 Task: Add Cucumber to the cart.
Action: Mouse moved to (292, 135)
Screenshot: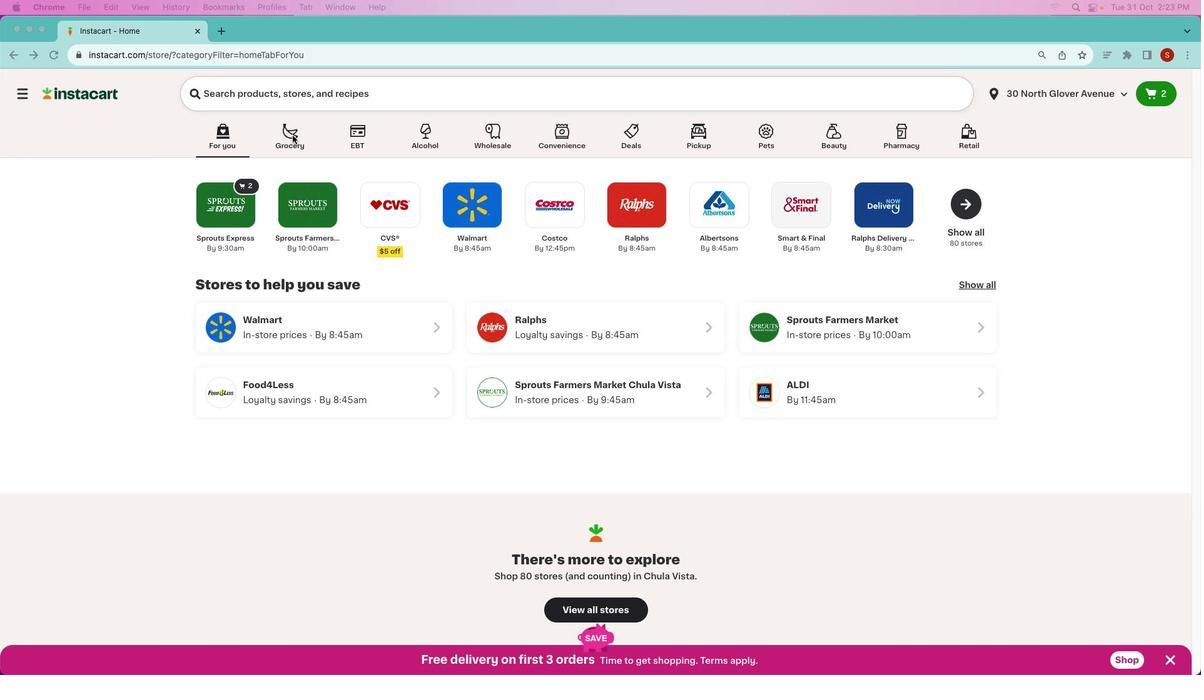
Action: Mouse pressed left at (292, 135)
Screenshot: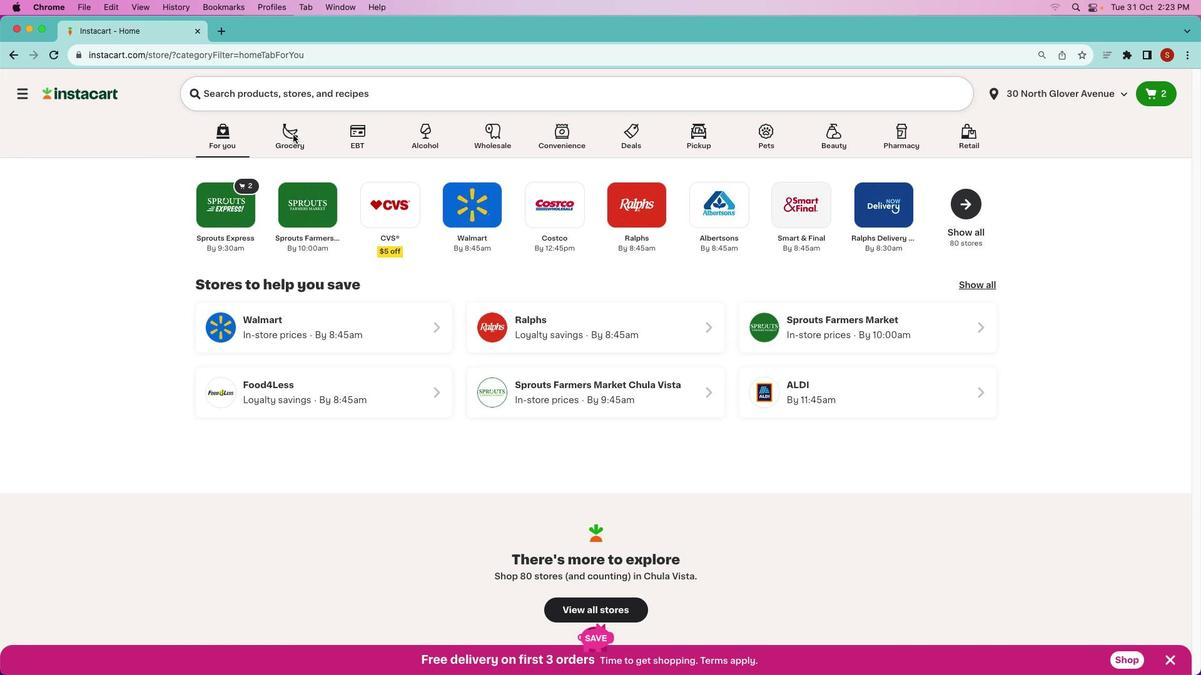 
Action: Mouse moved to (294, 137)
Screenshot: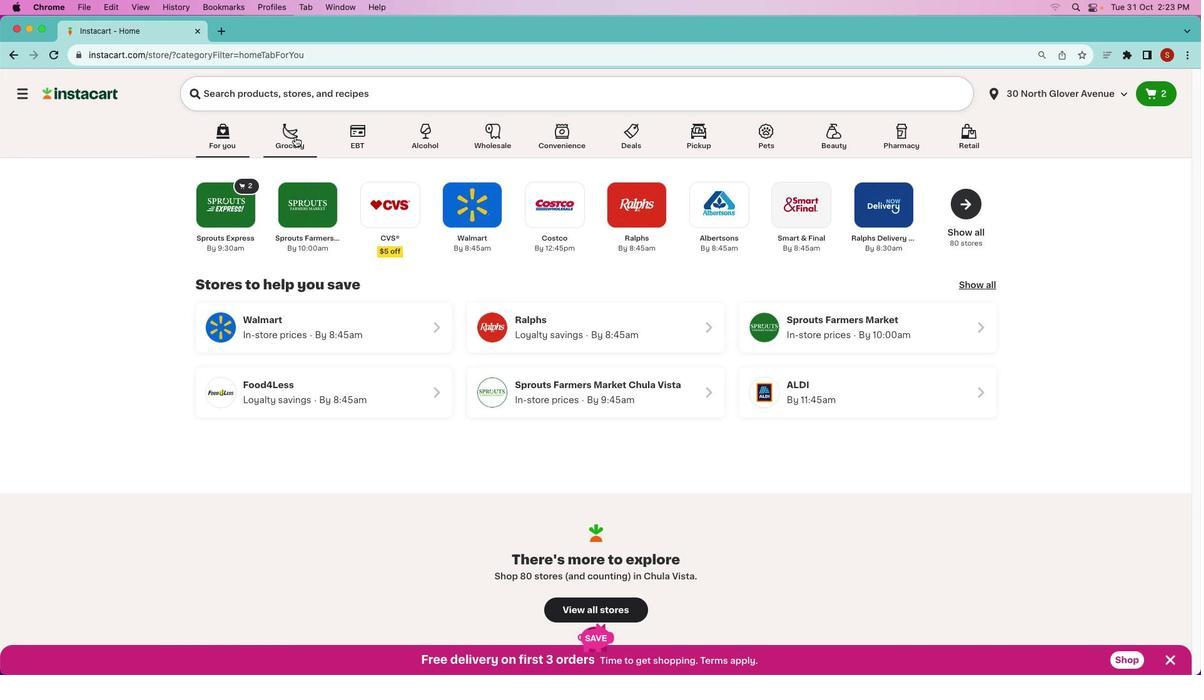 
Action: Mouse pressed left at (294, 137)
Screenshot: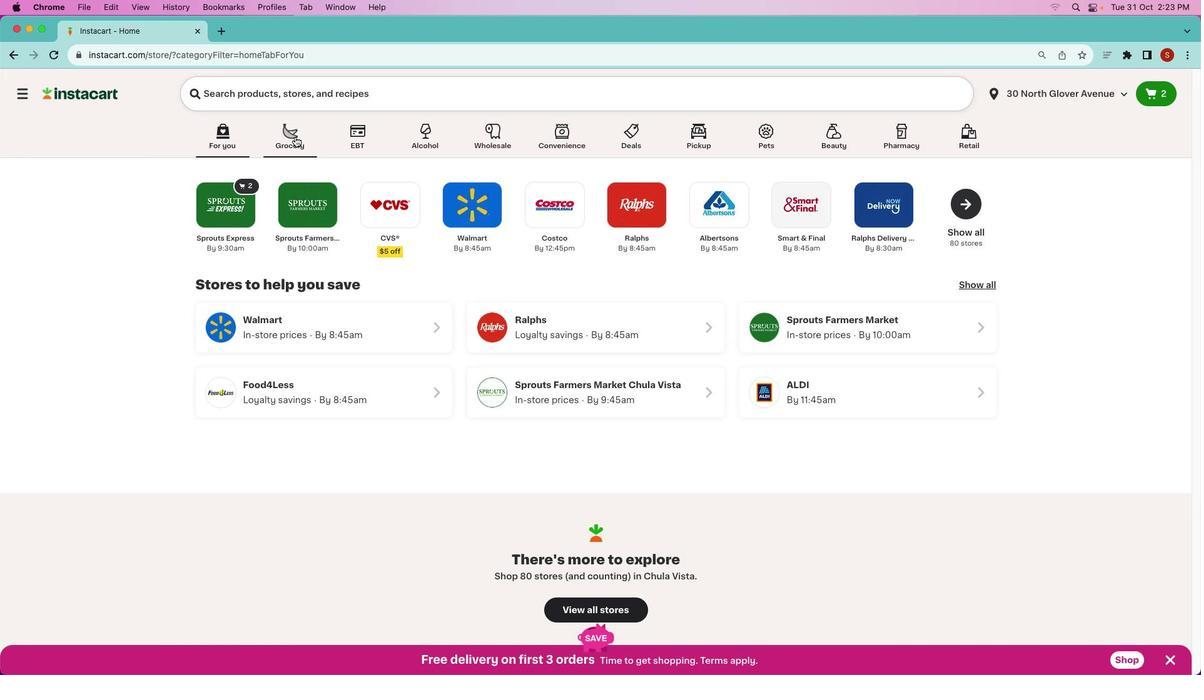
Action: Mouse moved to (294, 137)
Screenshot: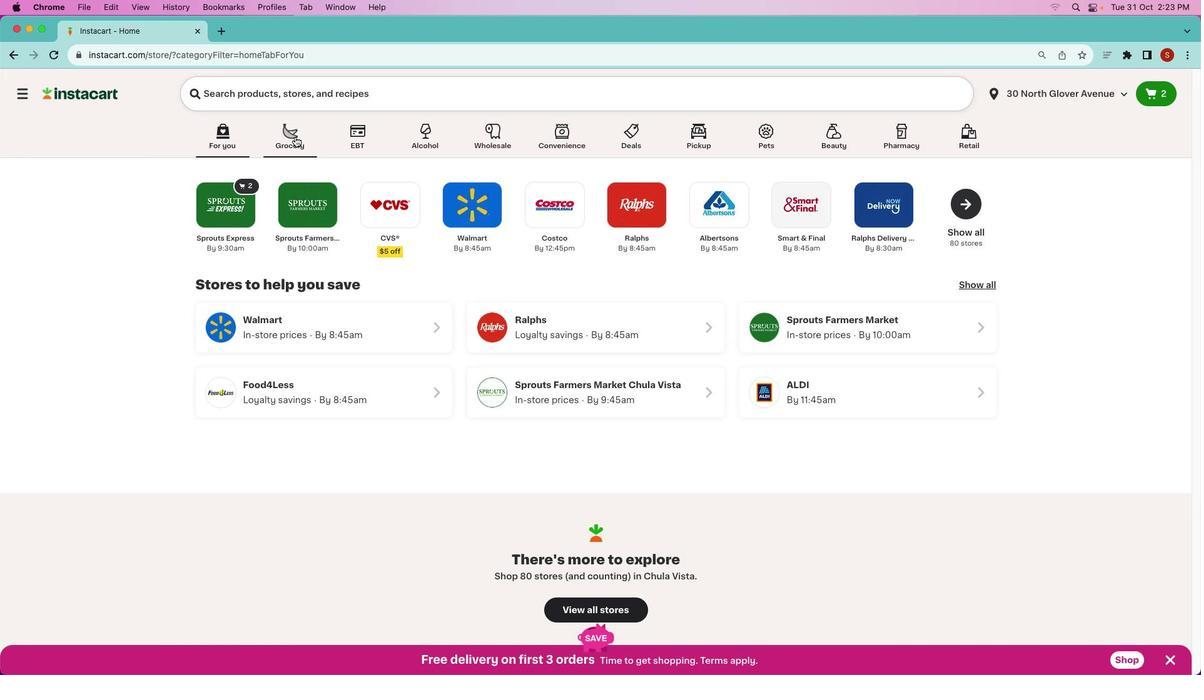 
Action: Mouse pressed left at (294, 137)
Screenshot: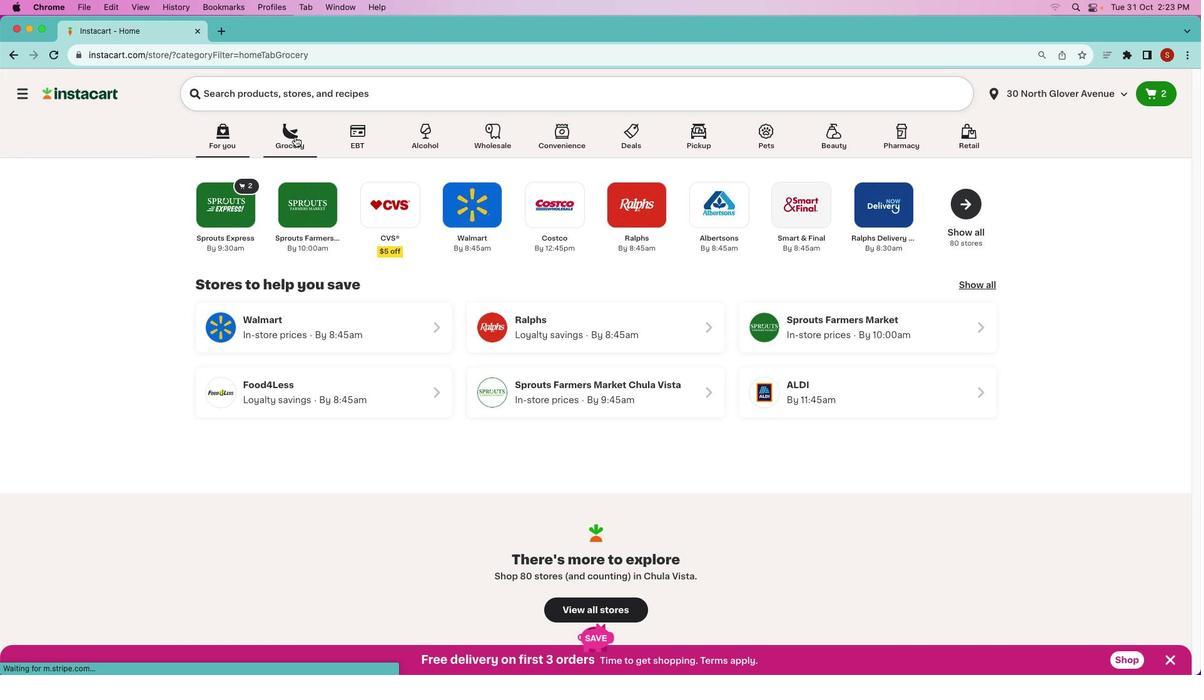 
Action: Mouse moved to (655, 387)
Screenshot: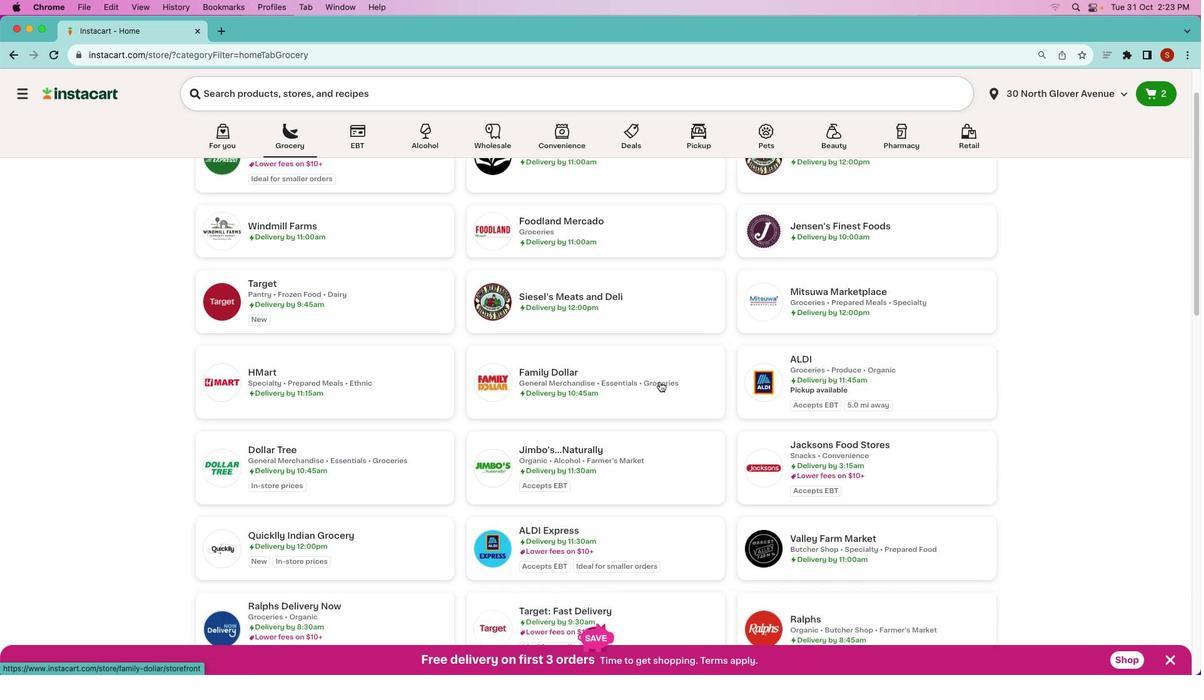
Action: Mouse scrolled (655, 387) with delta (0, 0)
Screenshot: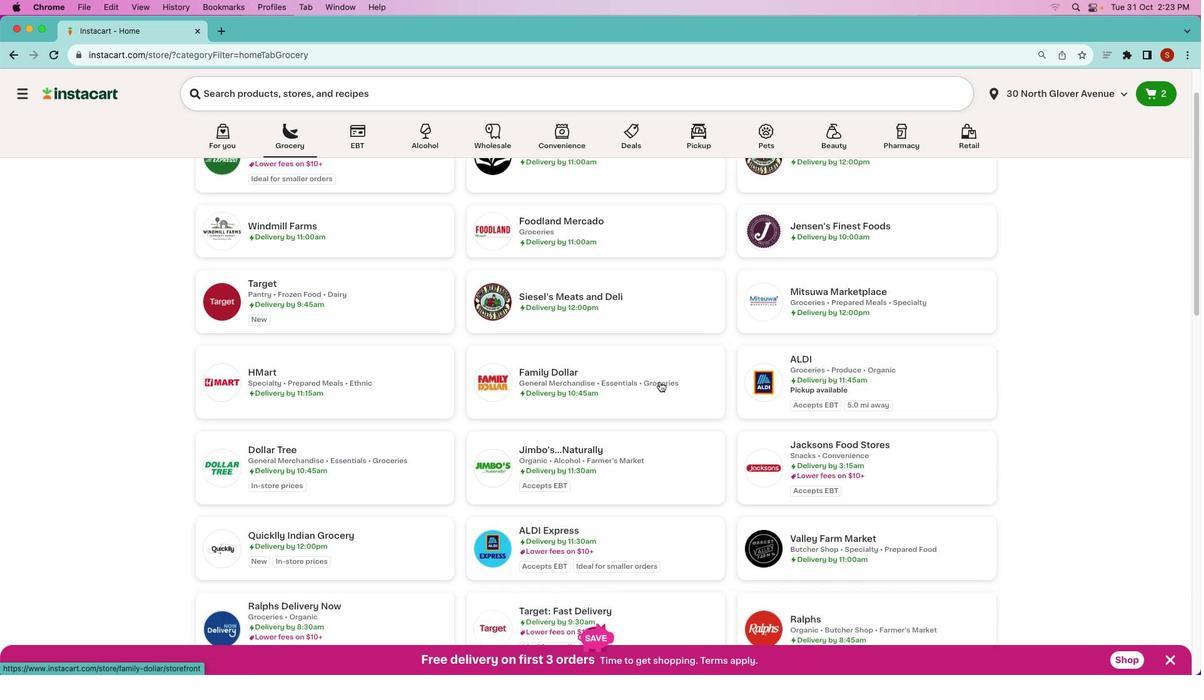 
Action: Mouse moved to (656, 387)
Screenshot: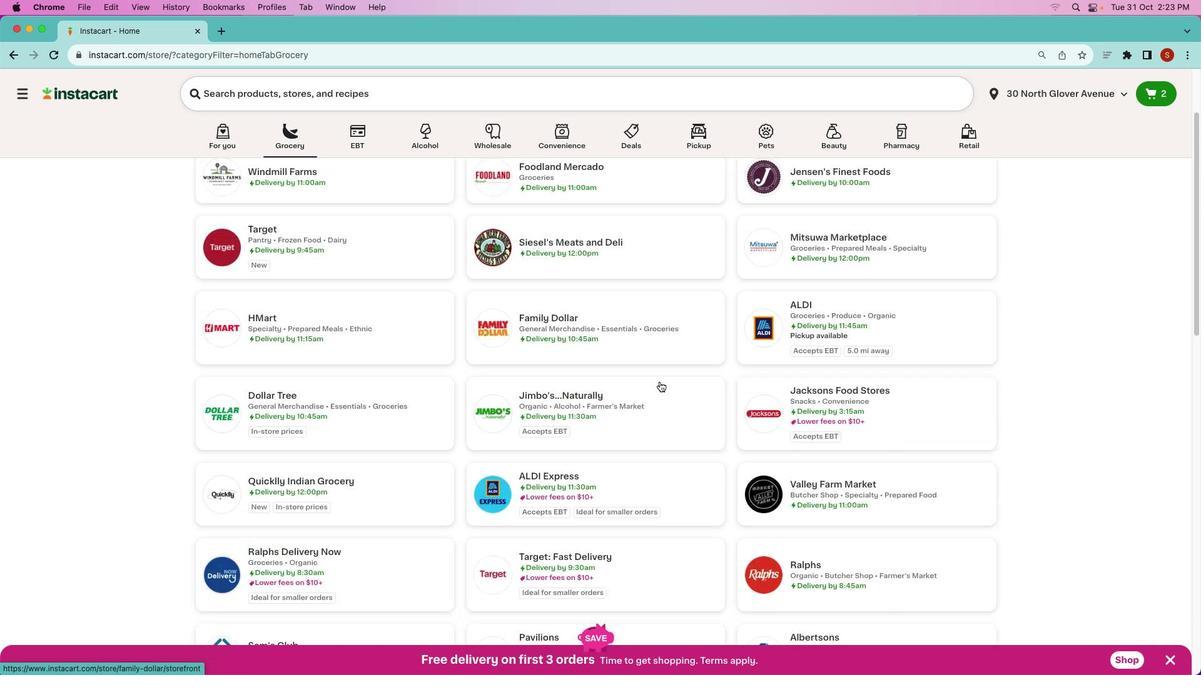 
Action: Mouse scrolled (656, 387) with delta (0, 0)
Screenshot: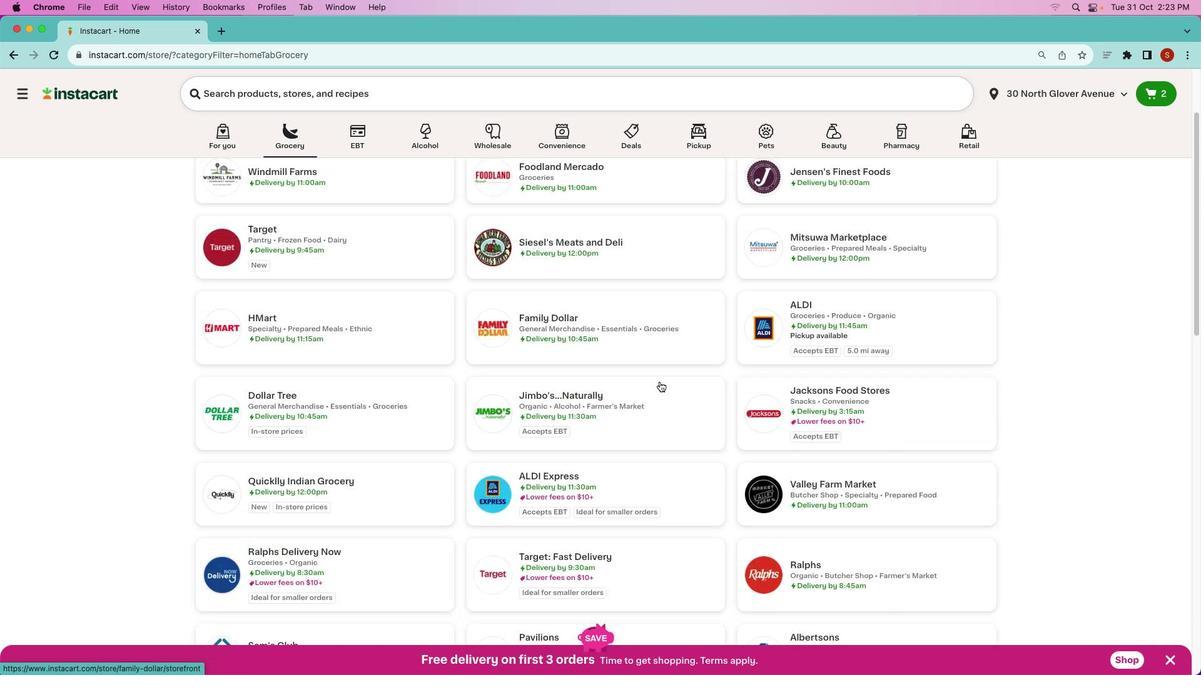 
Action: Mouse moved to (656, 386)
Screenshot: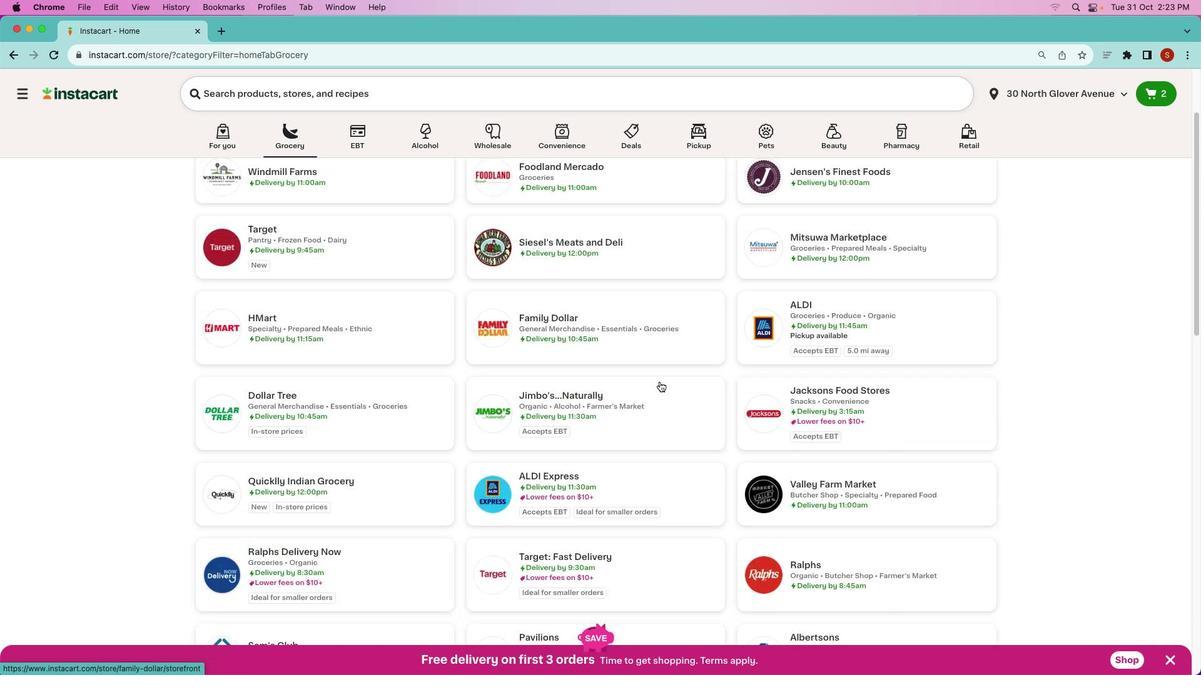 
Action: Mouse scrolled (656, 386) with delta (0, -1)
Screenshot: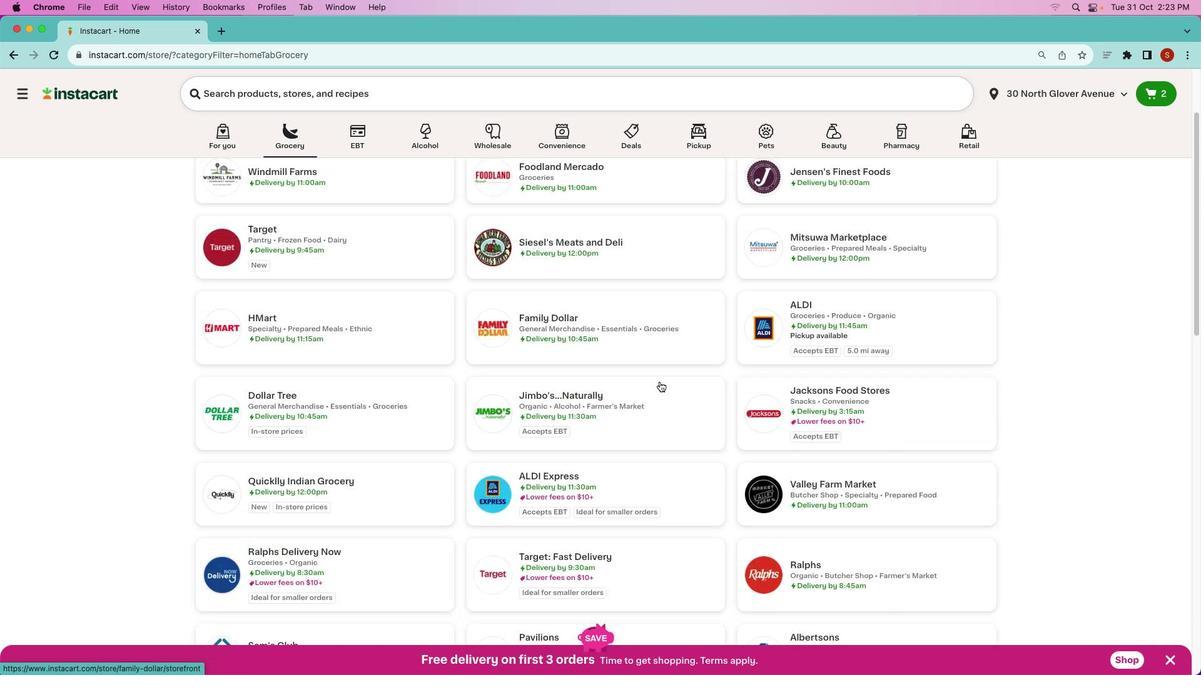 
Action: Mouse moved to (659, 382)
Screenshot: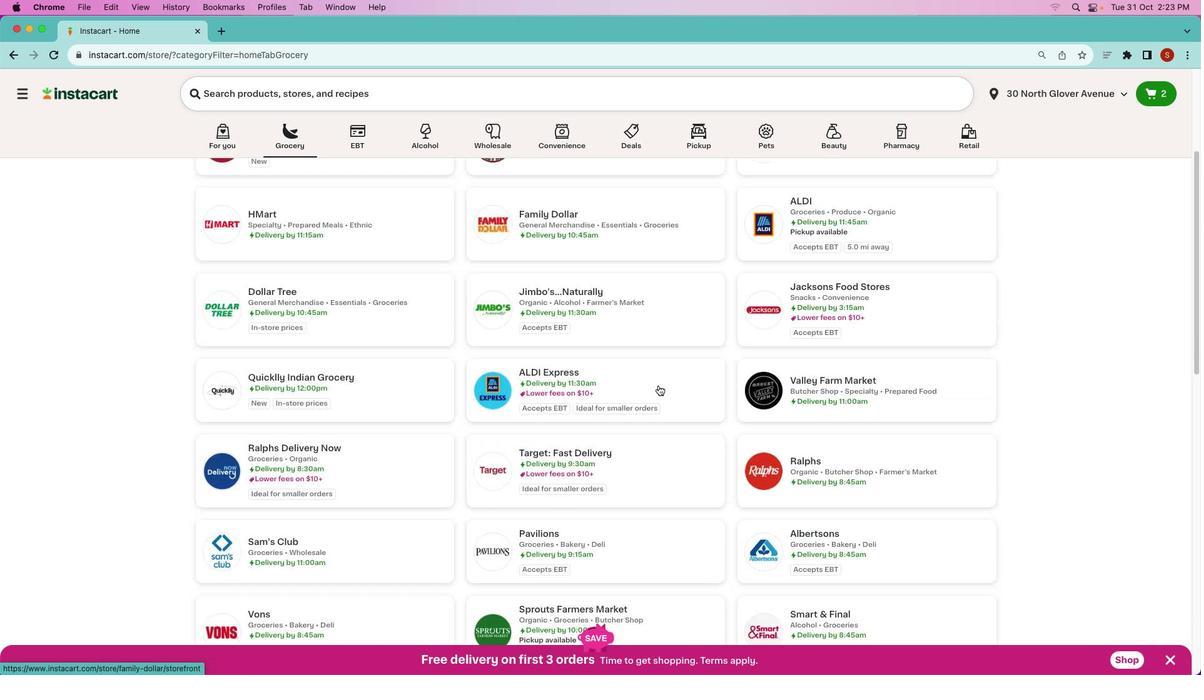 
Action: Mouse scrolled (659, 382) with delta (0, -2)
Screenshot: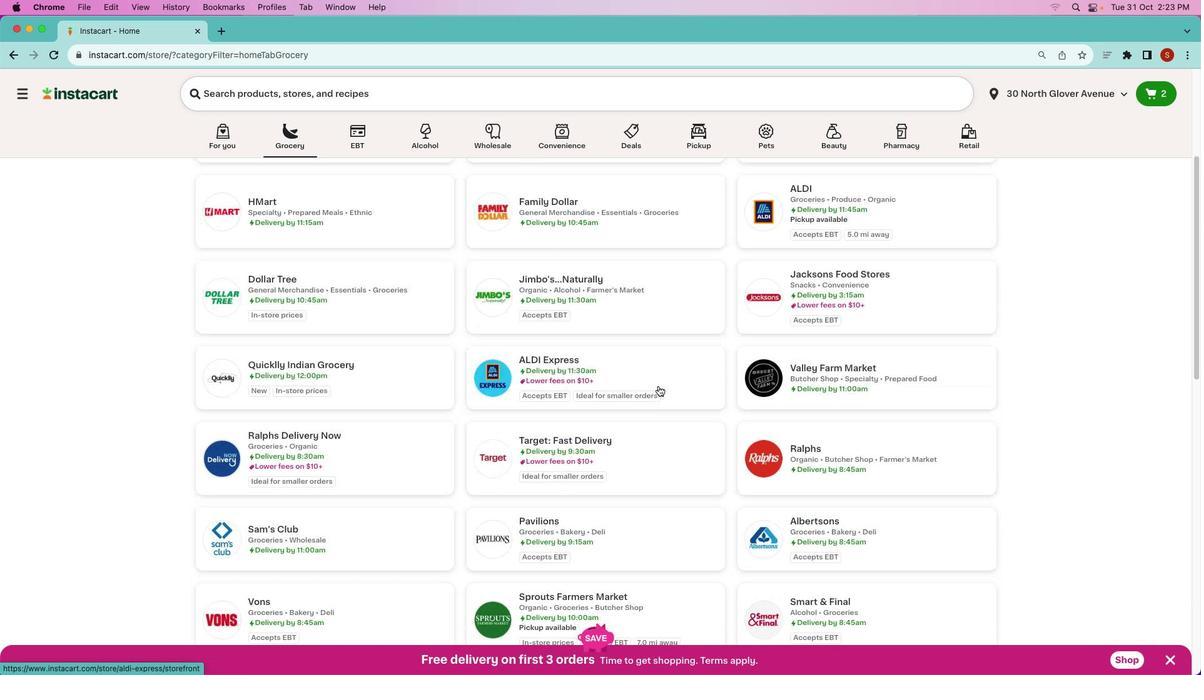 
Action: Mouse moved to (658, 387)
Screenshot: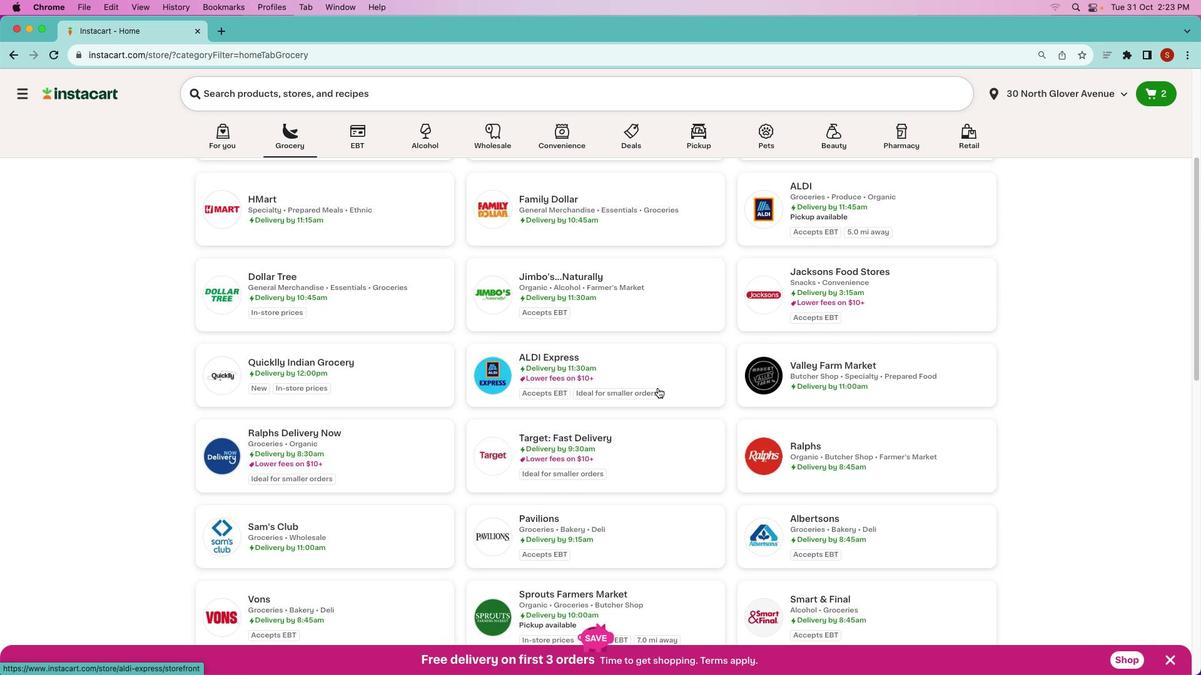 
Action: Mouse scrolled (658, 387) with delta (0, 0)
Screenshot: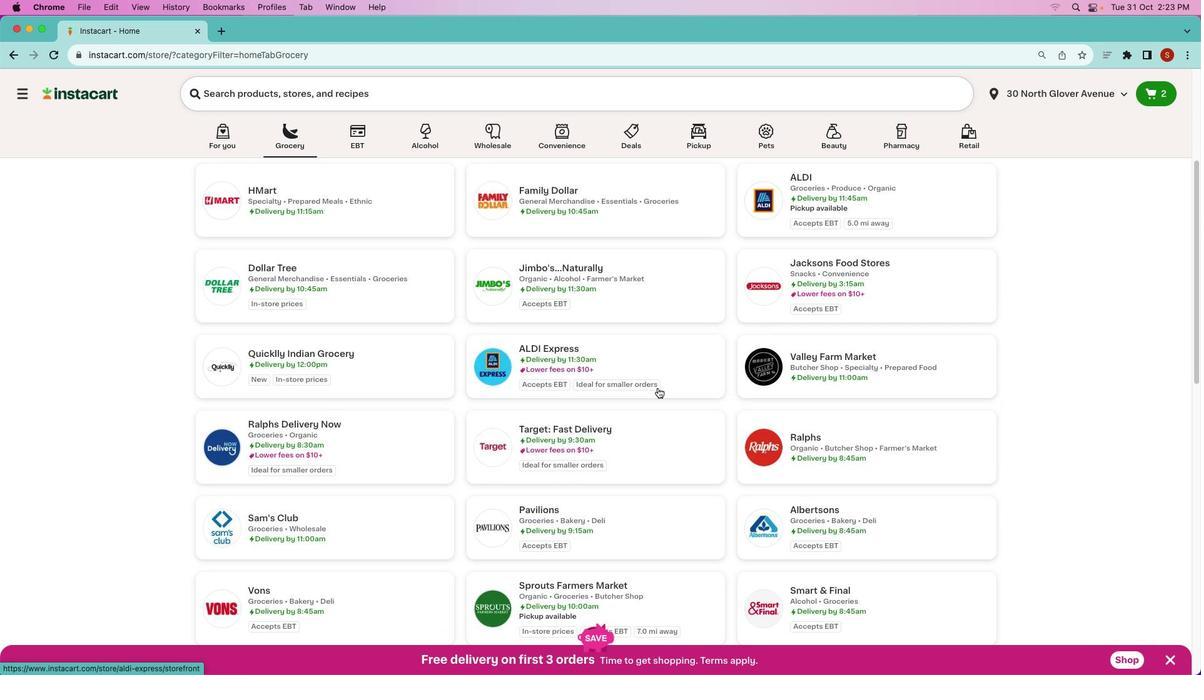 
Action: Mouse scrolled (658, 387) with delta (0, 0)
Screenshot: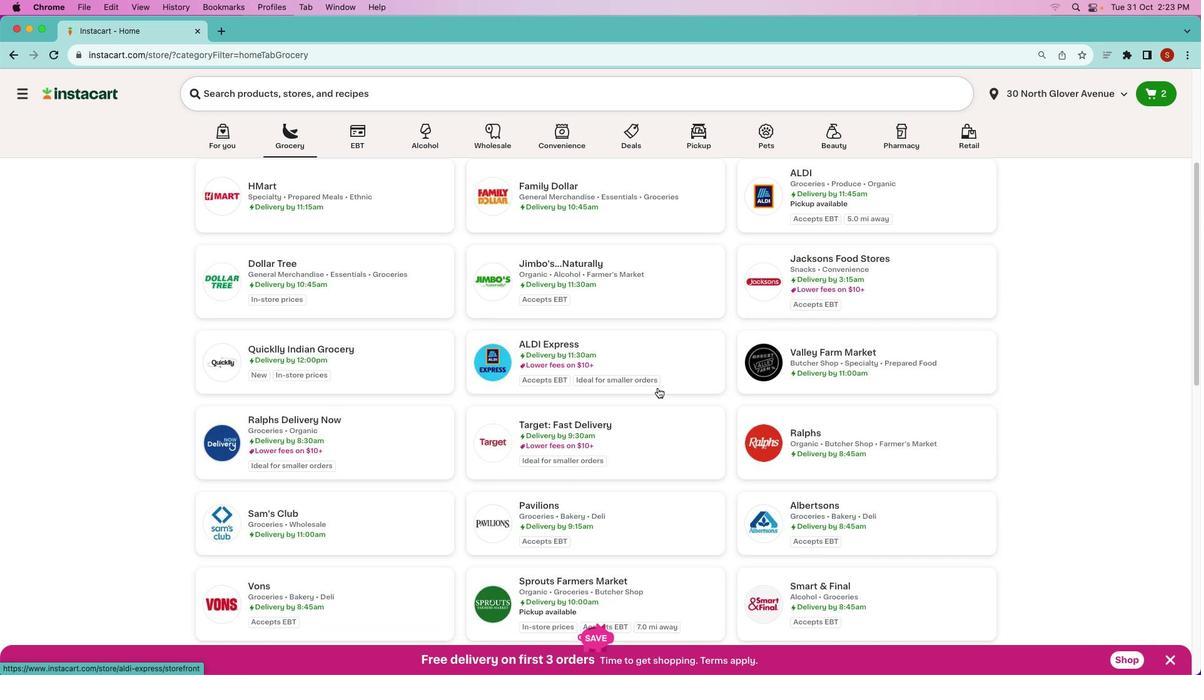 
Action: Mouse moved to (608, 573)
Screenshot: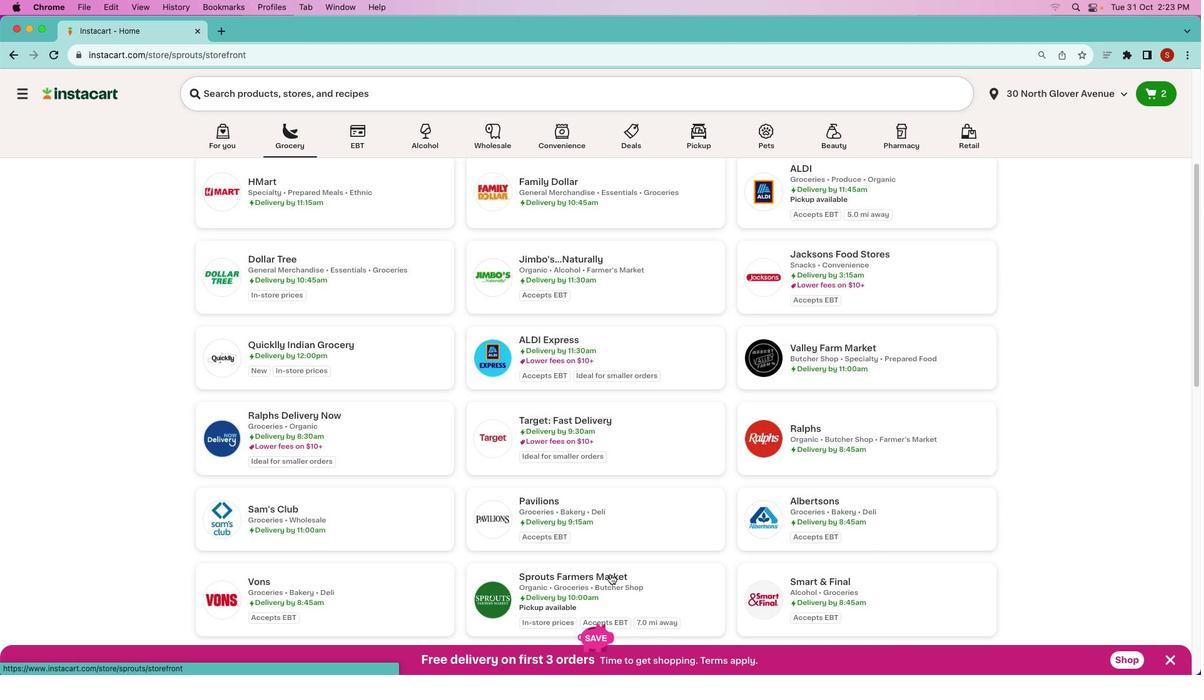 
Action: Mouse pressed left at (608, 573)
Screenshot: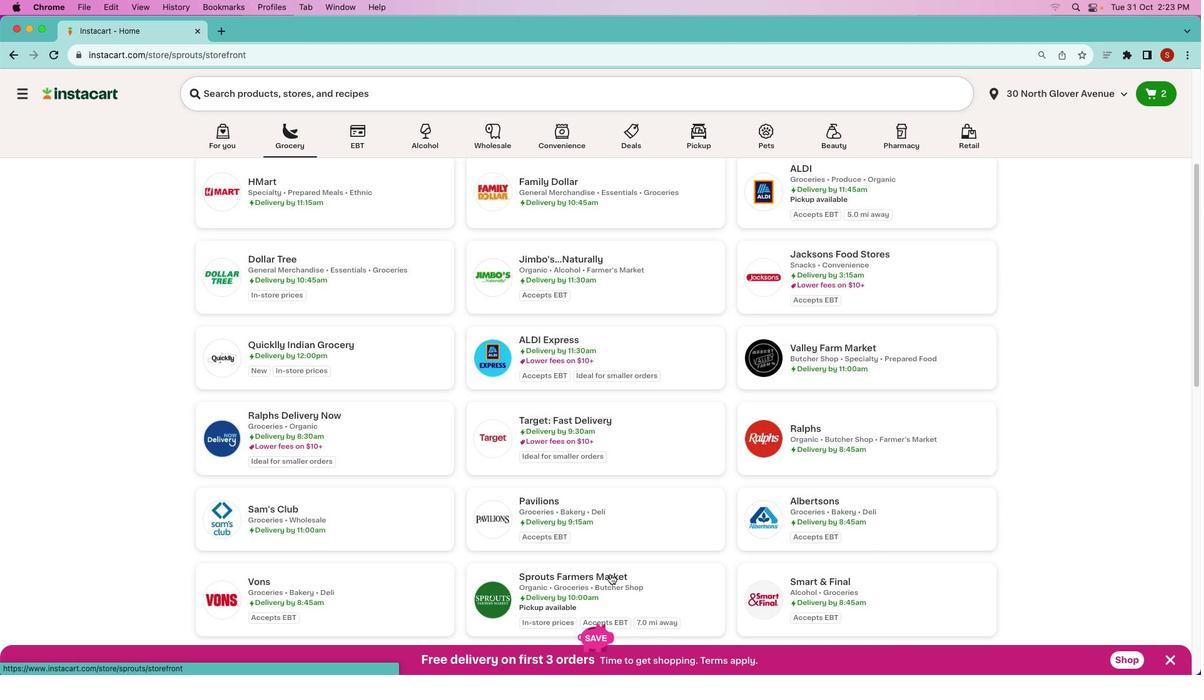 
Action: Mouse moved to (610, 575)
Screenshot: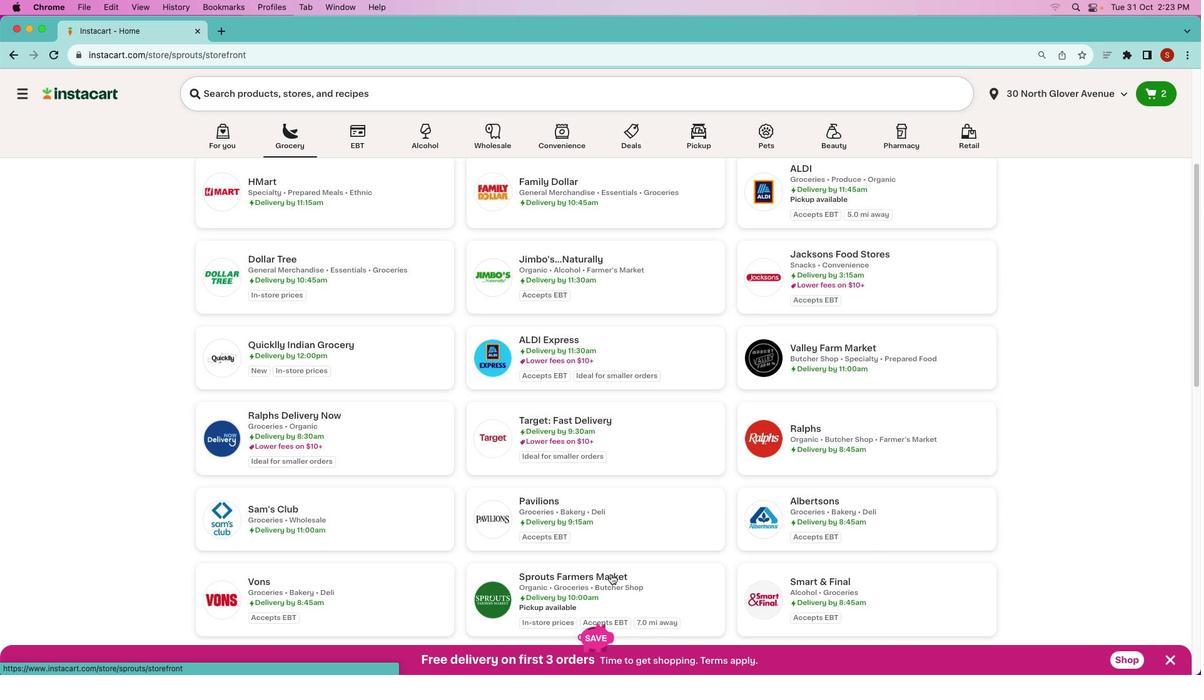 
Action: Mouse pressed left at (610, 575)
Screenshot: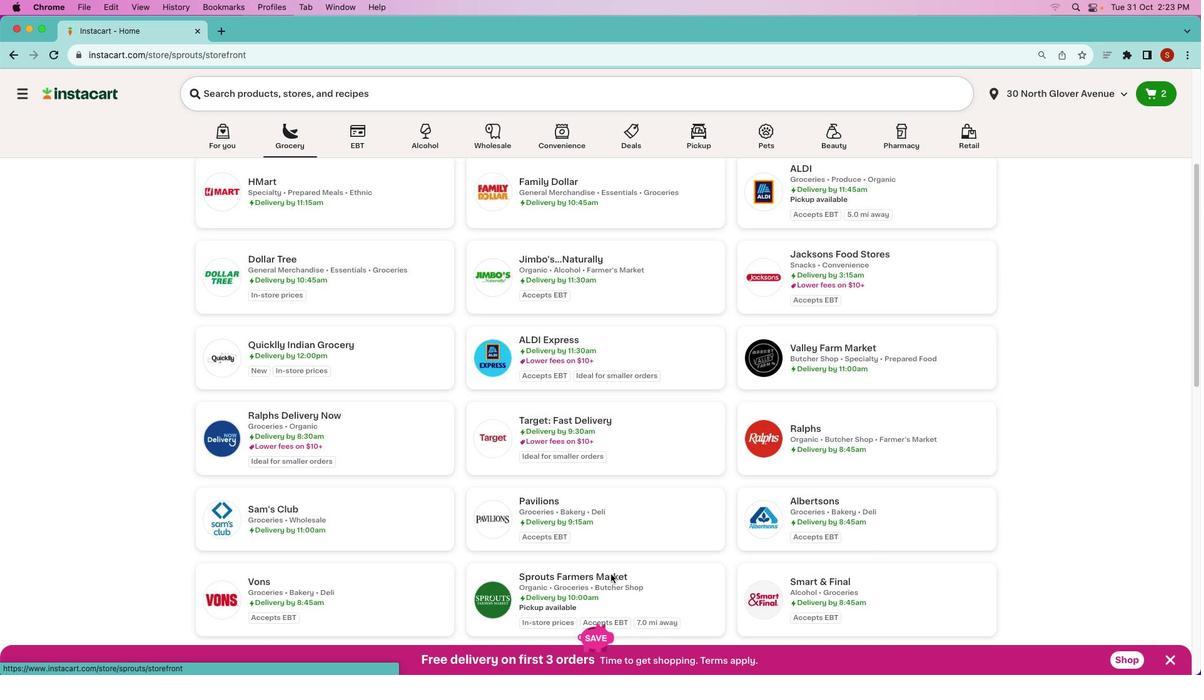 
Action: Mouse moved to (261, 91)
Screenshot: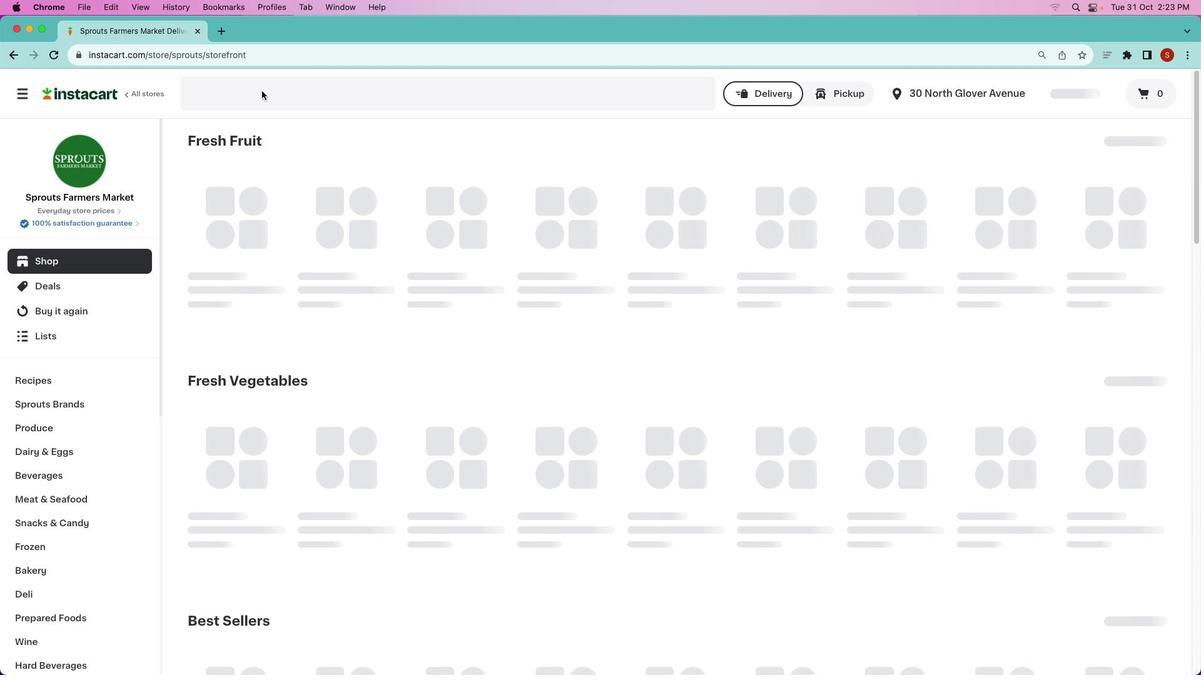
Action: Mouse pressed left at (261, 91)
Screenshot: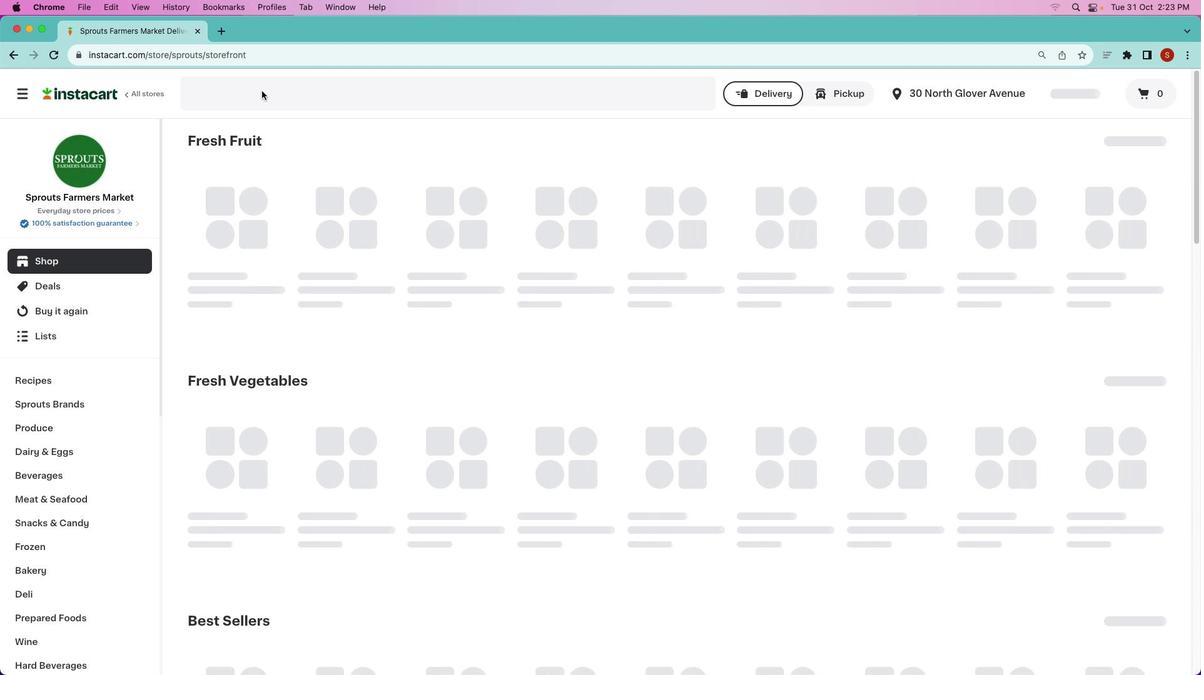 
Action: Mouse moved to (403, 137)
Screenshot: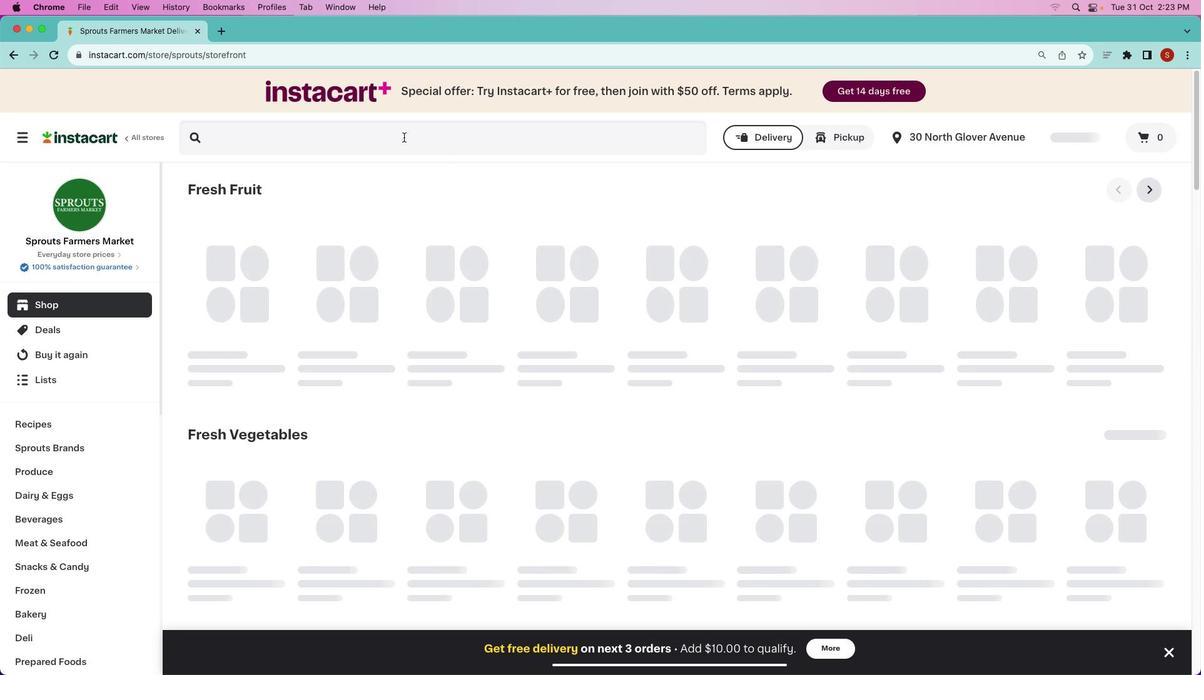 
Action: Mouse pressed left at (403, 137)
Screenshot: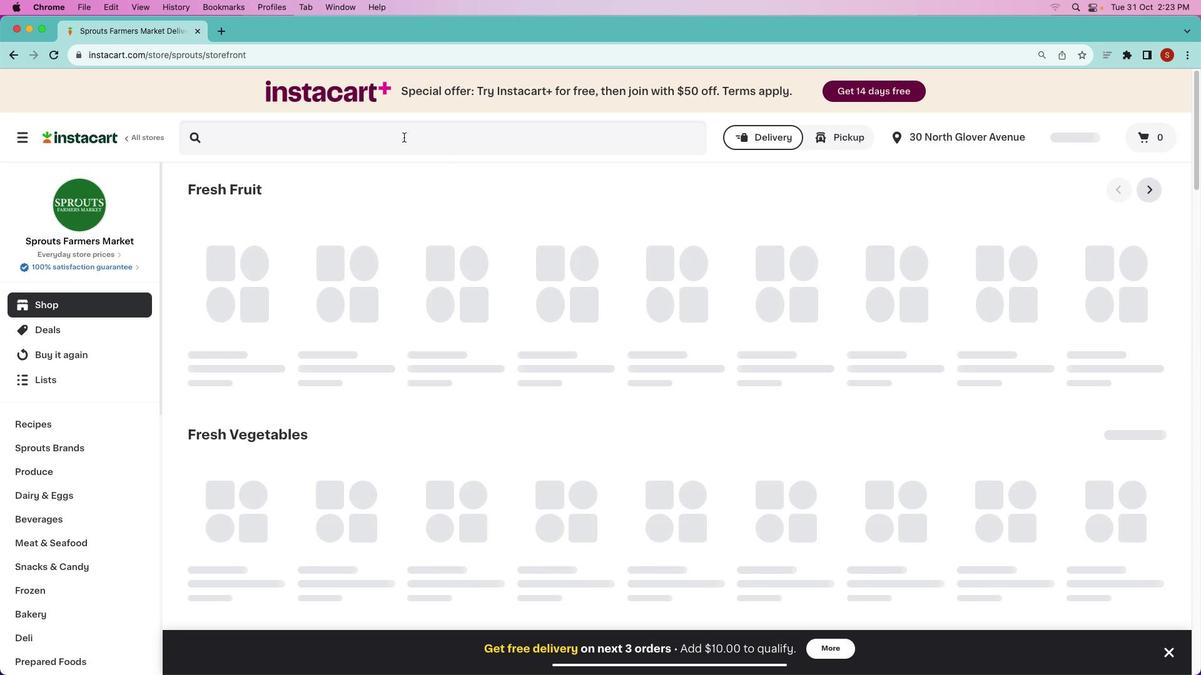 
Action: Key pressed 'c''u''c''u''m''b''e''r'Key.enter
Screenshot: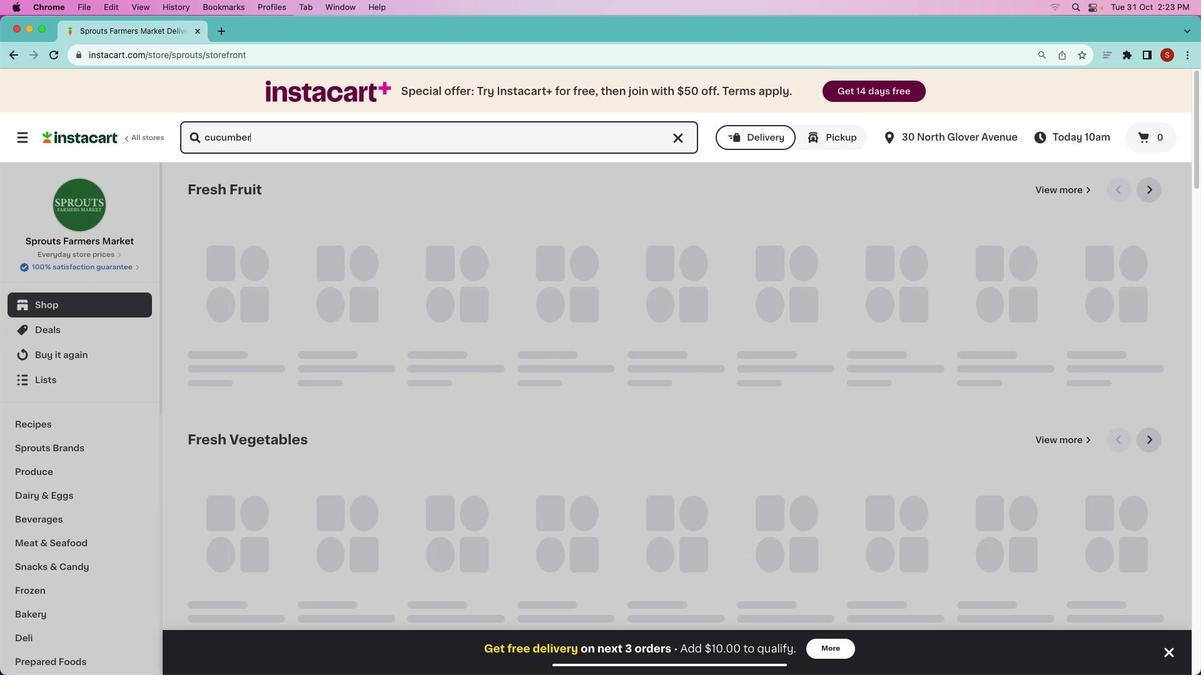 
Action: Mouse moved to (401, 348)
Screenshot: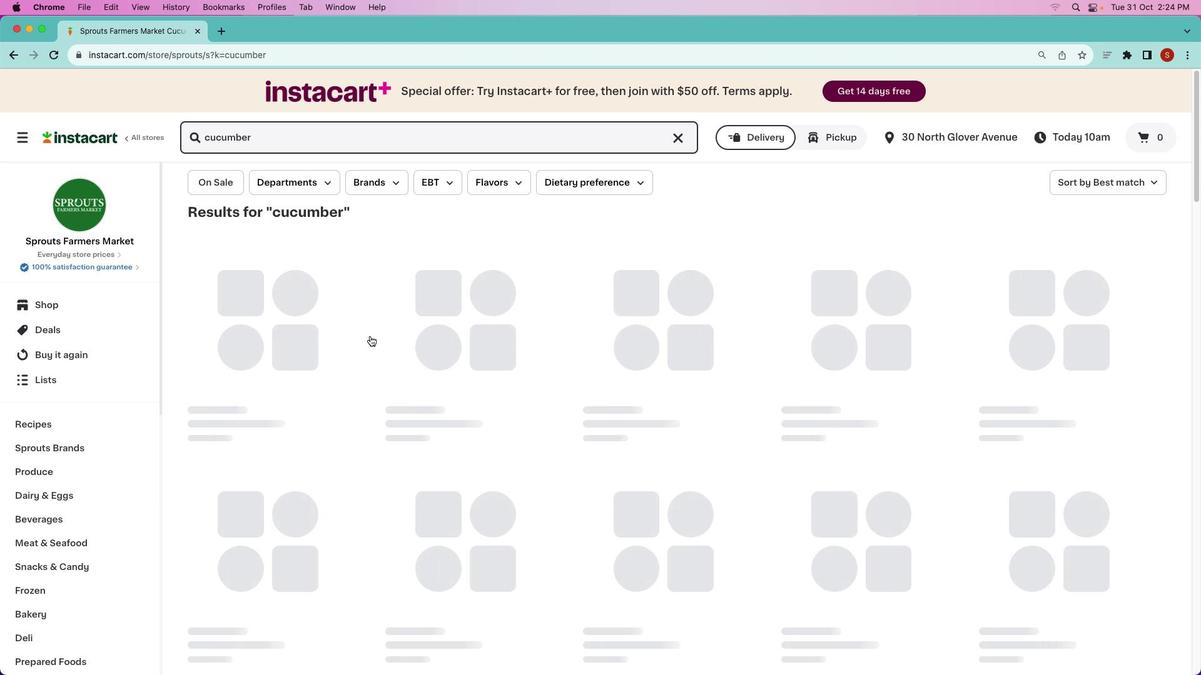 
Action: Mouse pressed left at (401, 348)
Screenshot: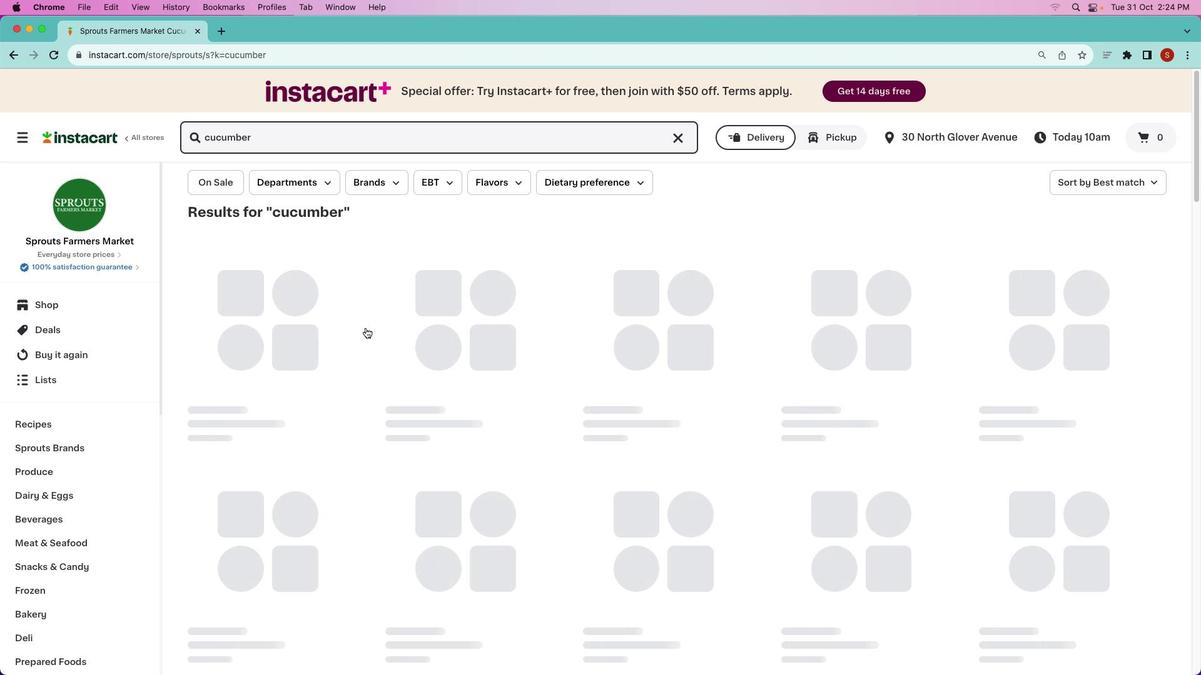 
Action: Mouse moved to (533, 262)
Screenshot: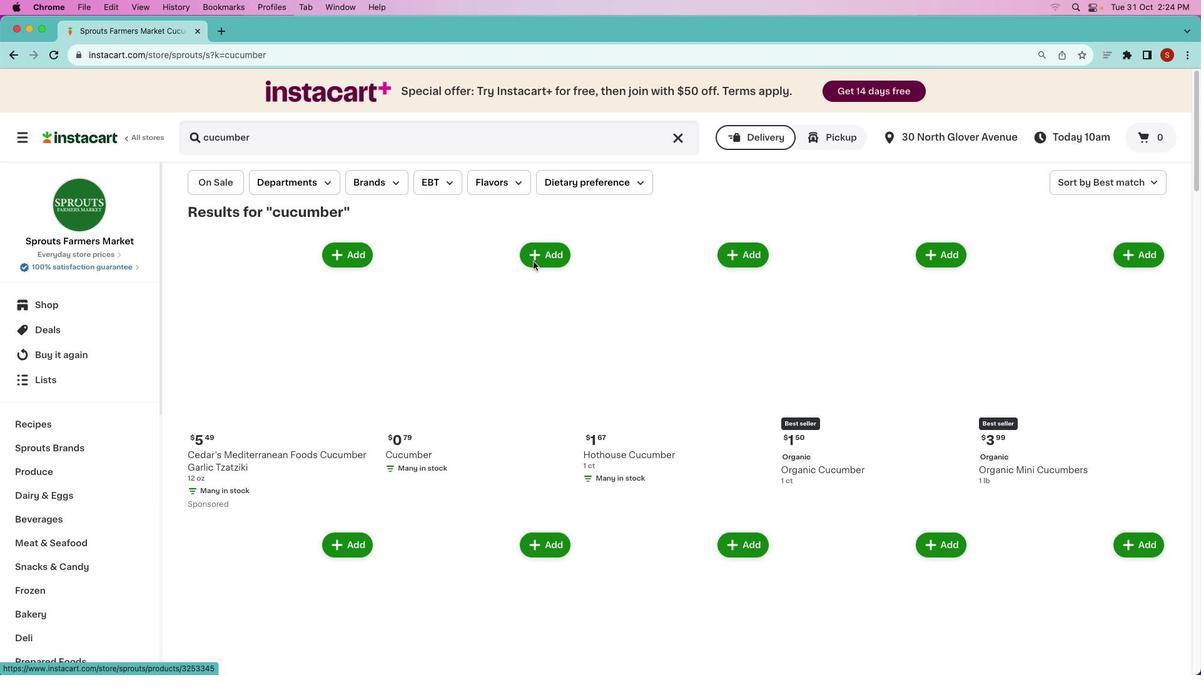 
Action: Mouse pressed left at (533, 262)
Screenshot: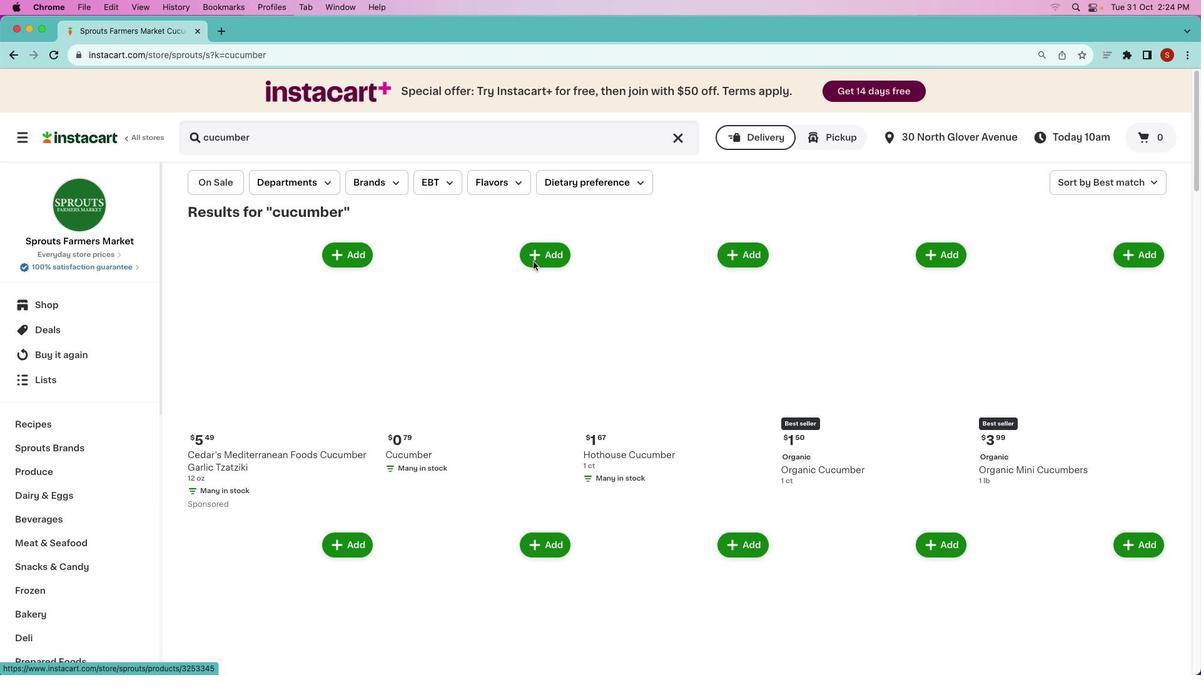 
Action: Mouse moved to (528, 260)
Screenshot: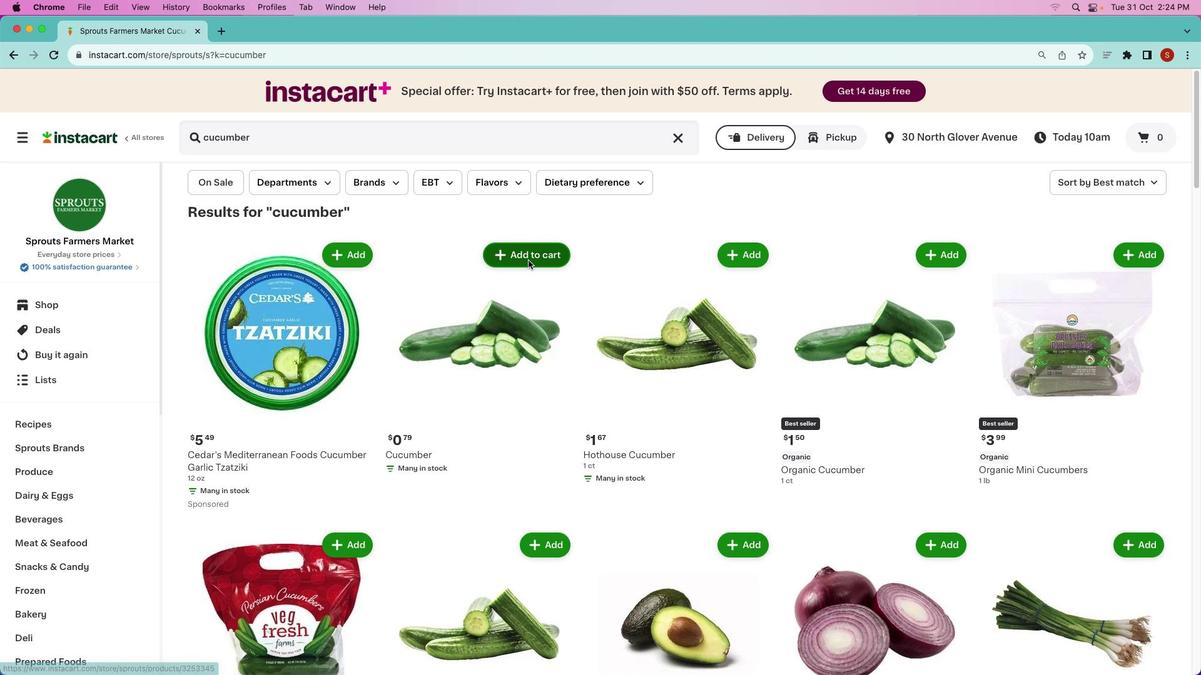 
Action: Mouse pressed left at (528, 260)
Screenshot: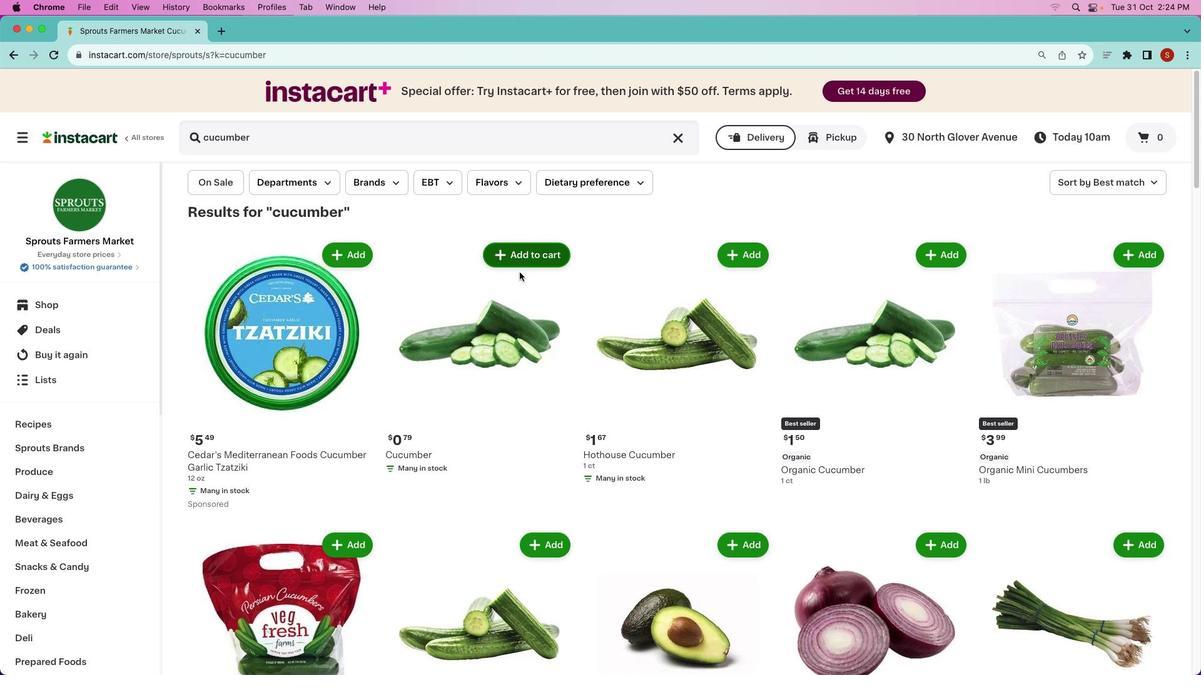 
Action: Mouse moved to (479, 336)
Screenshot: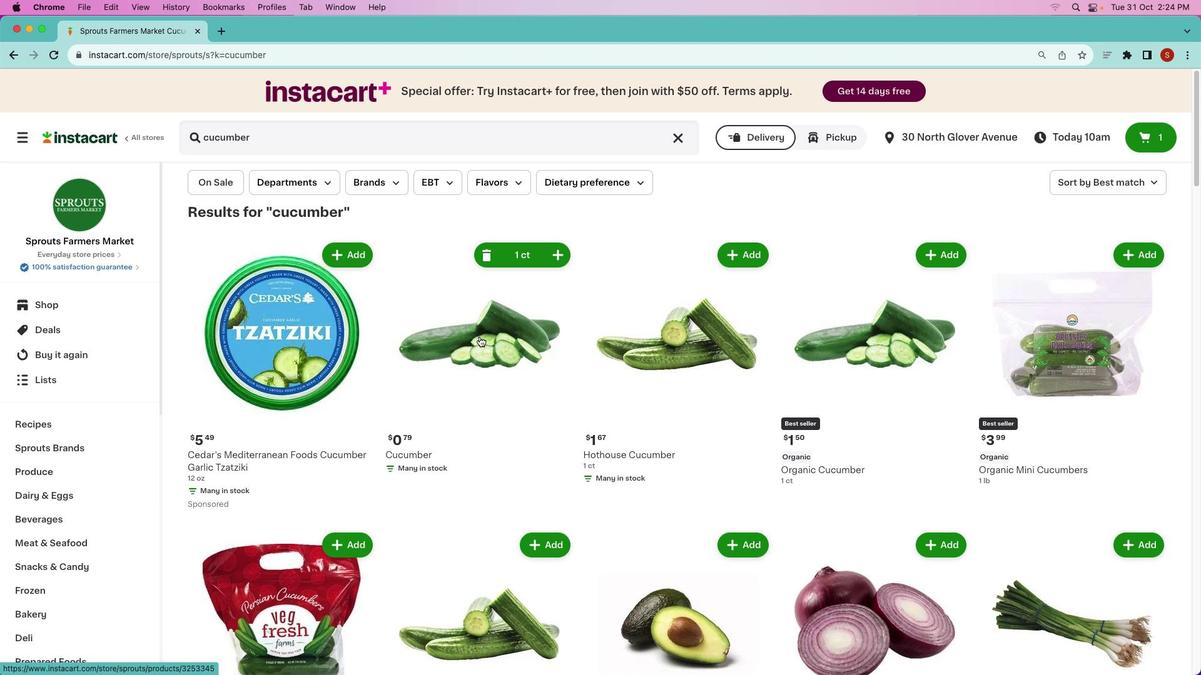 
